 Task: Sort the products in the category "Prenatal Vitamins" by price (highest first).
Action: Mouse moved to (267, 133)
Screenshot: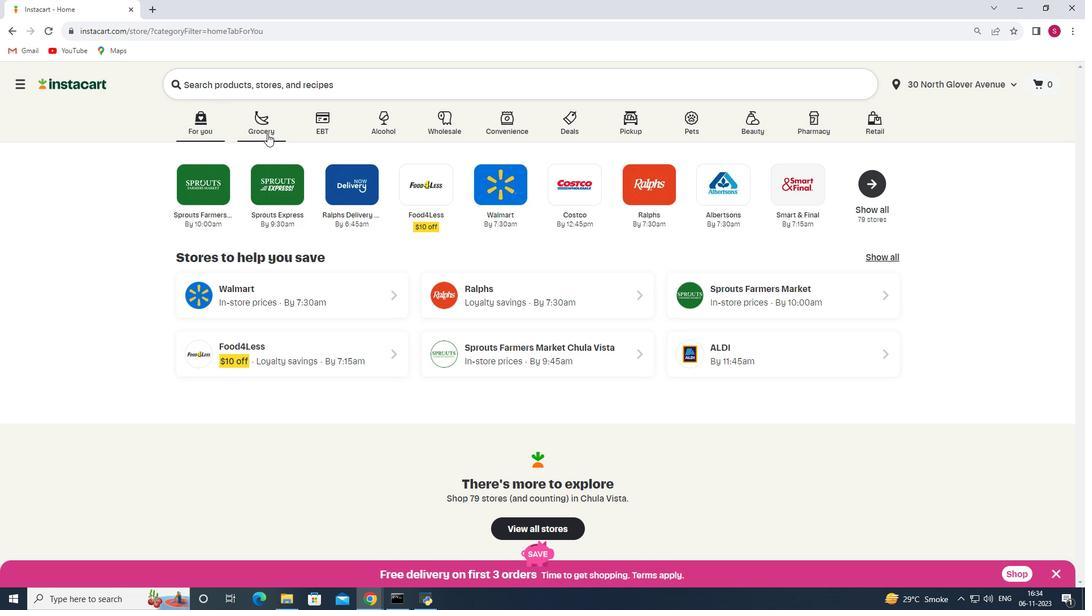 
Action: Mouse pressed left at (267, 133)
Screenshot: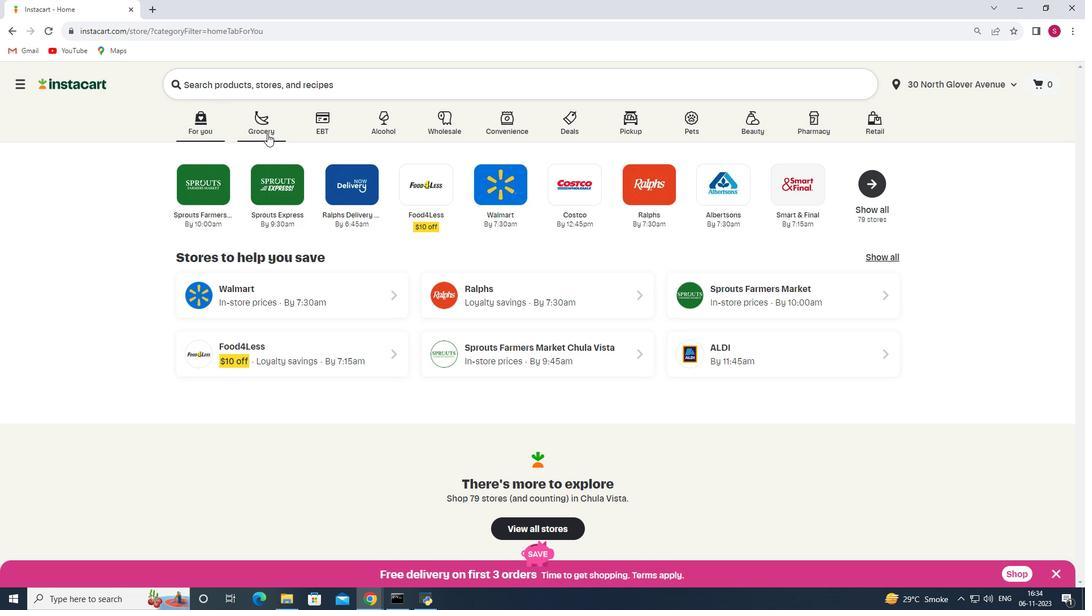 
Action: Mouse moved to (276, 322)
Screenshot: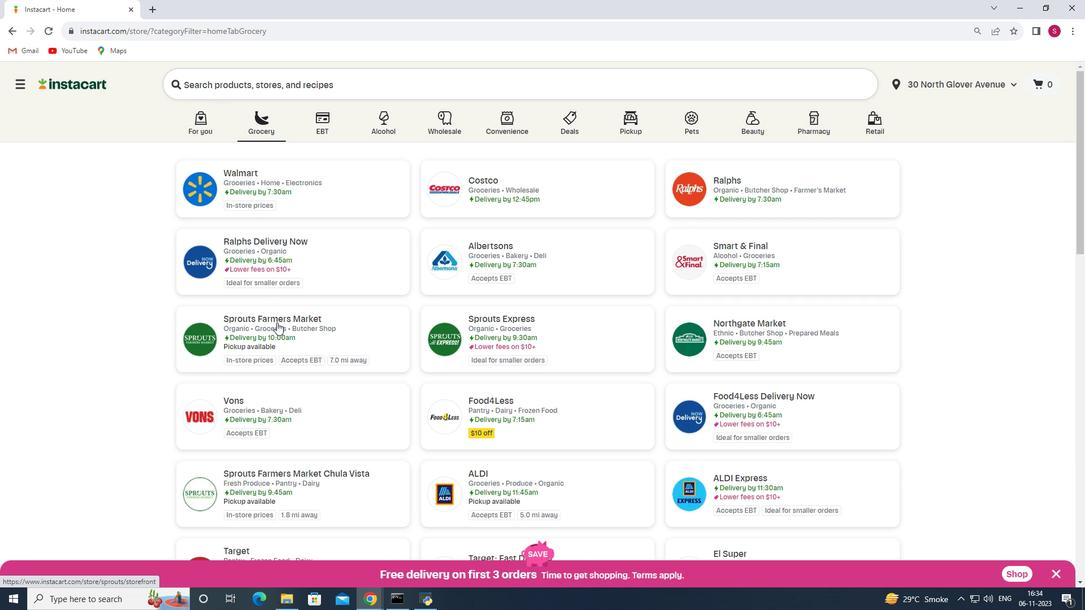 
Action: Mouse pressed left at (276, 322)
Screenshot: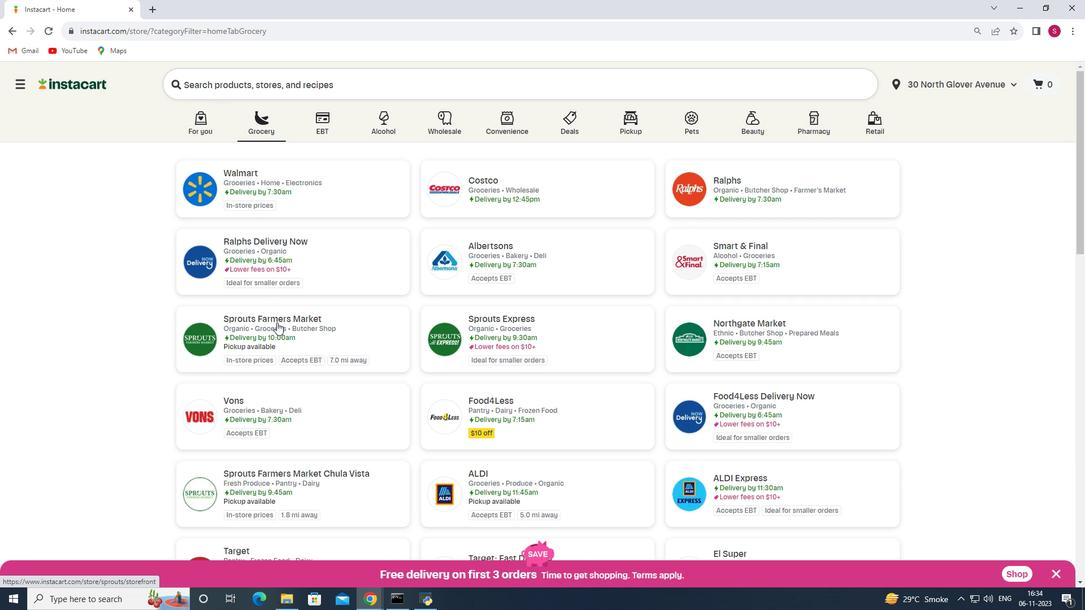 
Action: Mouse moved to (71, 356)
Screenshot: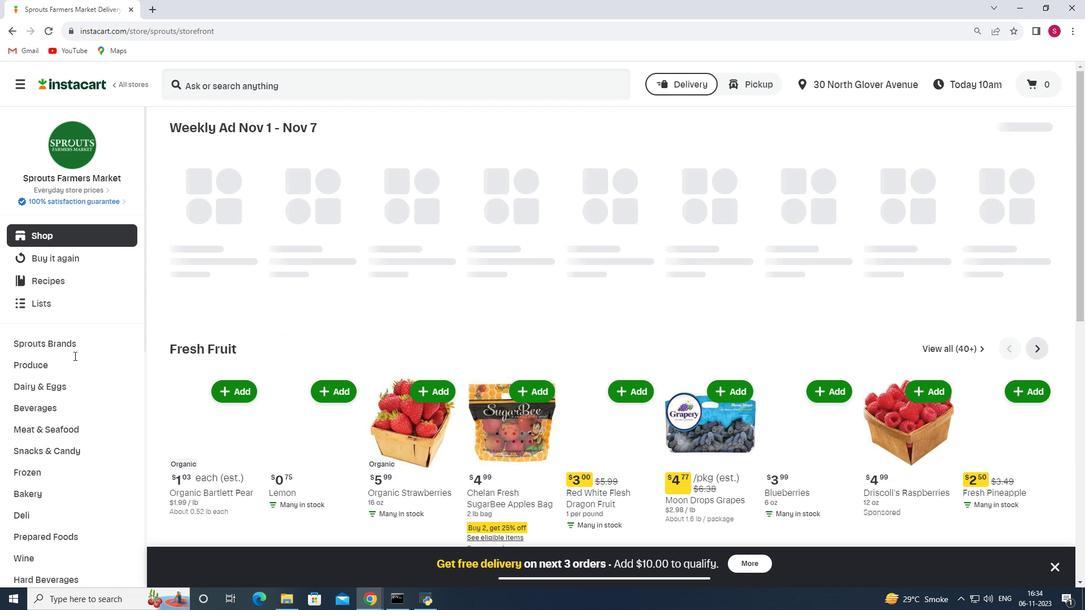 
Action: Mouse scrolled (71, 355) with delta (0, 0)
Screenshot: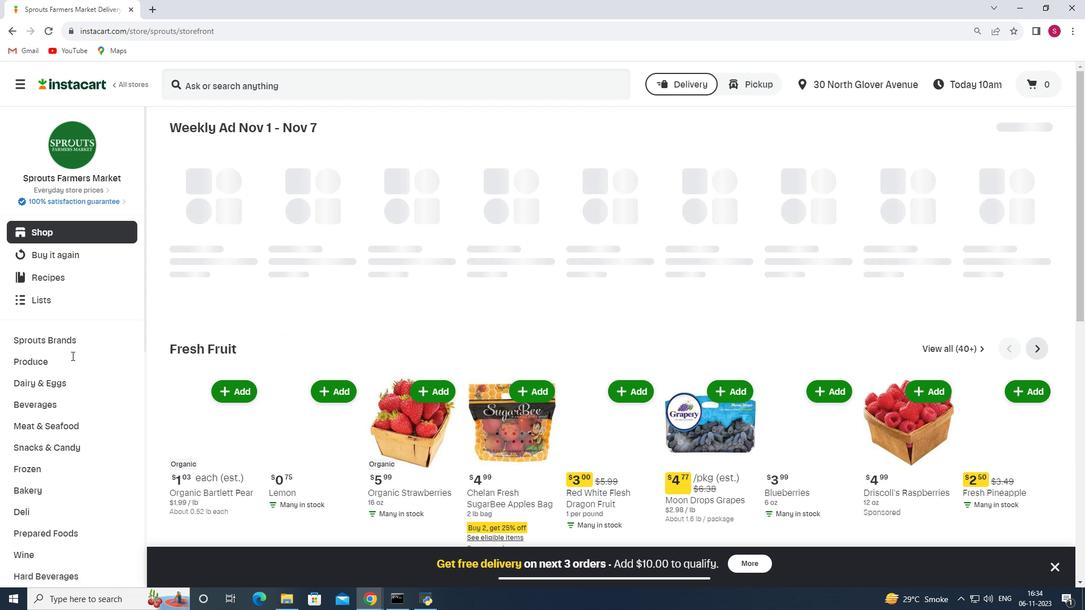 
Action: Mouse scrolled (71, 355) with delta (0, 0)
Screenshot: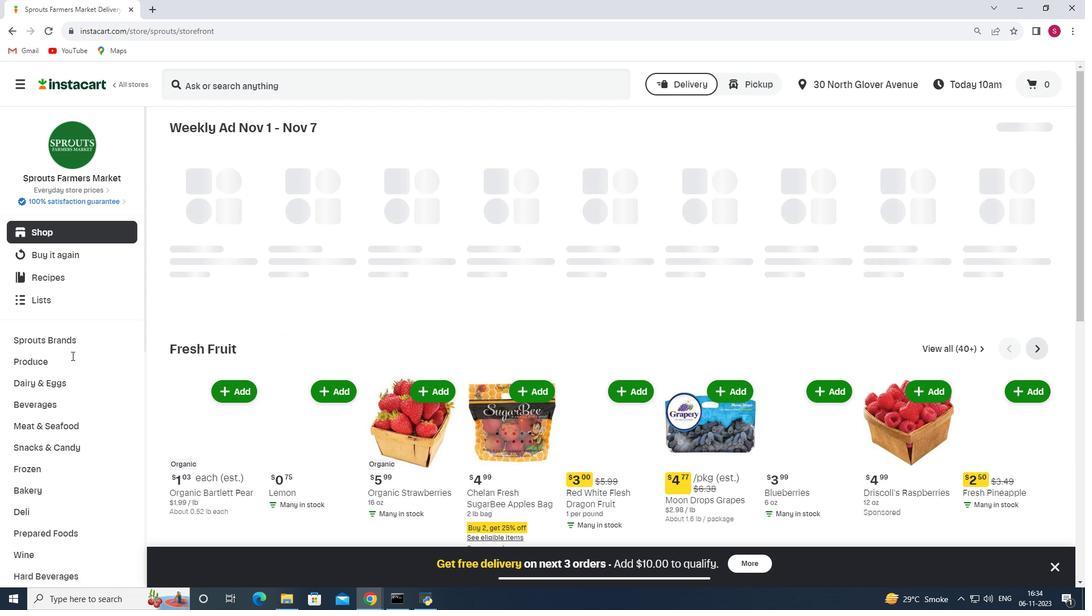 
Action: Mouse scrolled (71, 355) with delta (0, 0)
Screenshot: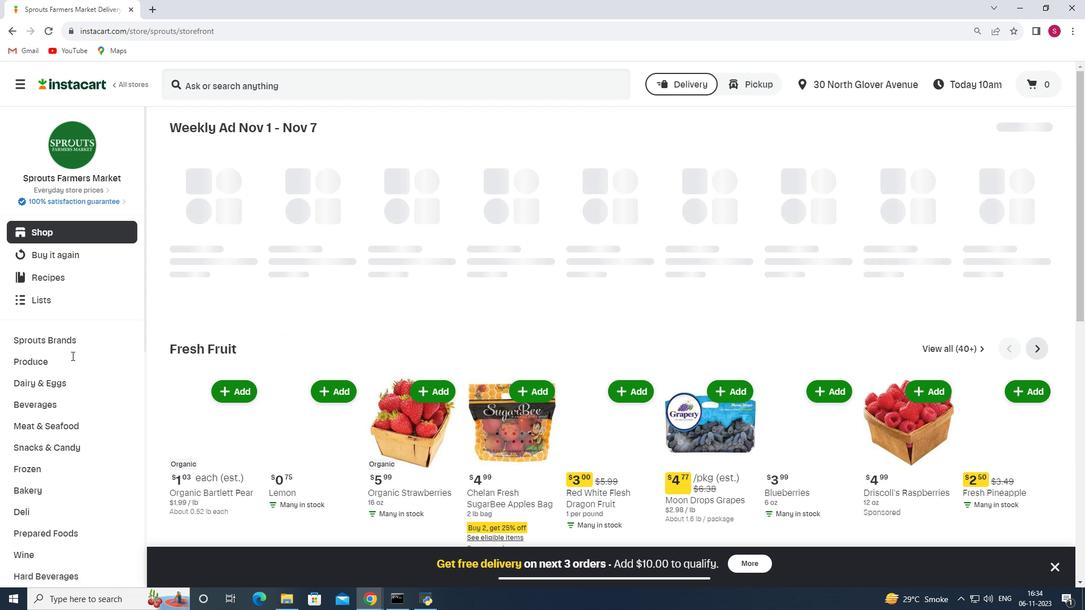 
Action: Mouse scrolled (71, 355) with delta (0, 0)
Screenshot: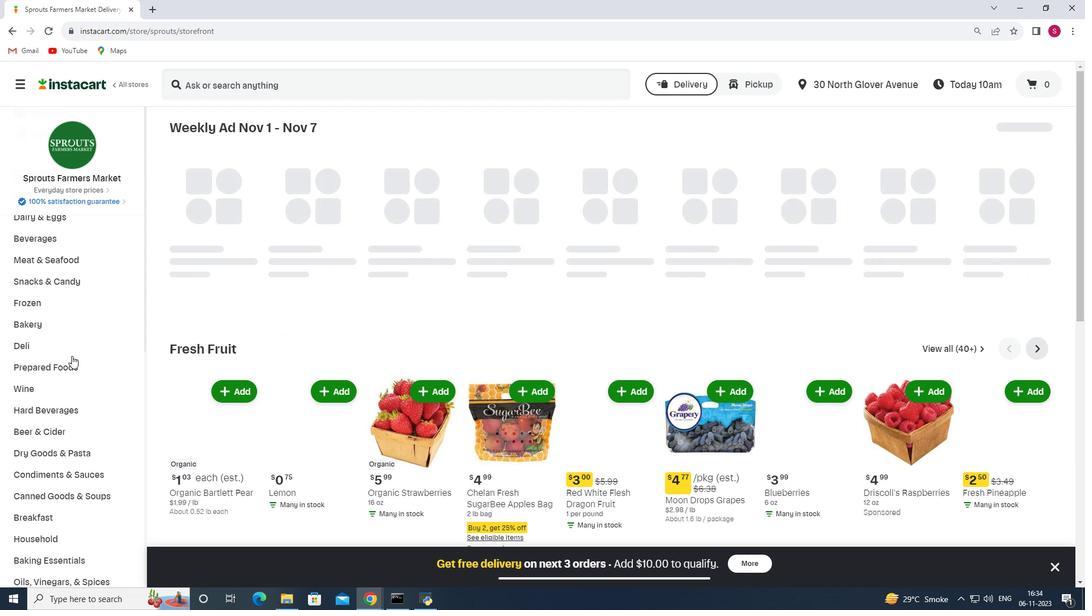 
Action: Mouse scrolled (71, 355) with delta (0, 0)
Screenshot: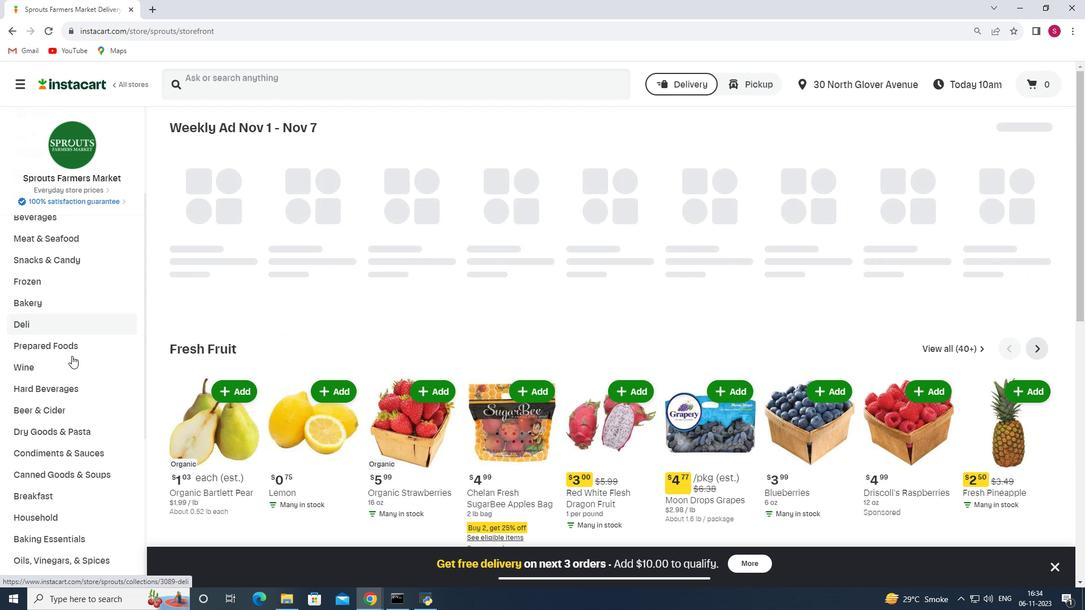 
Action: Mouse scrolled (71, 355) with delta (0, 0)
Screenshot: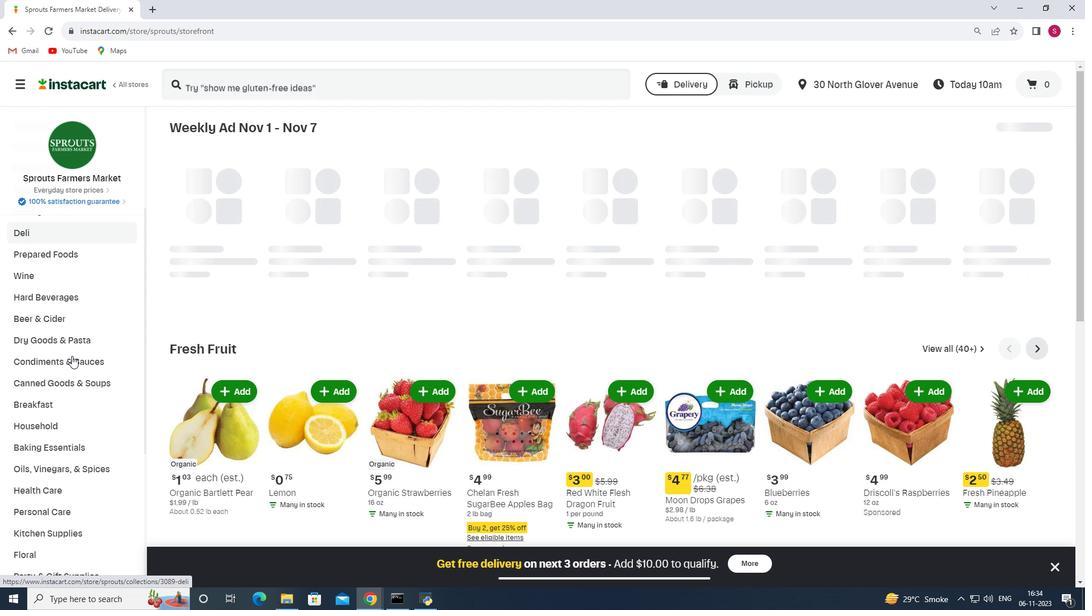 
Action: Mouse scrolled (71, 355) with delta (0, 0)
Screenshot: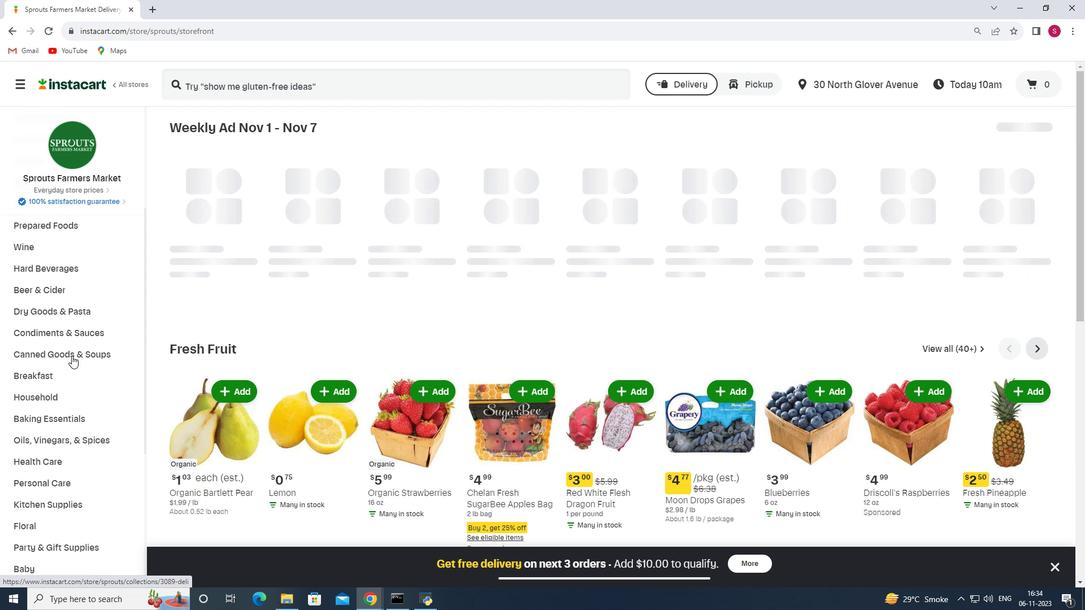 
Action: Mouse scrolled (71, 355) with delta (0, 0)
Screenshot: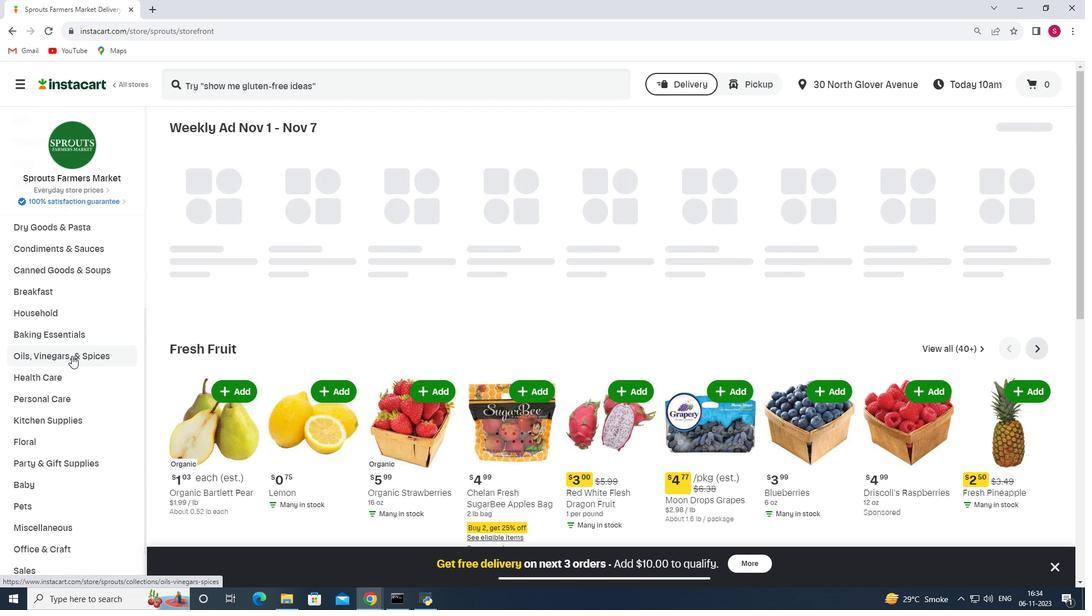 
Action: Mouse scrolled (71, 355) with delta (0, 0)
Screenshot: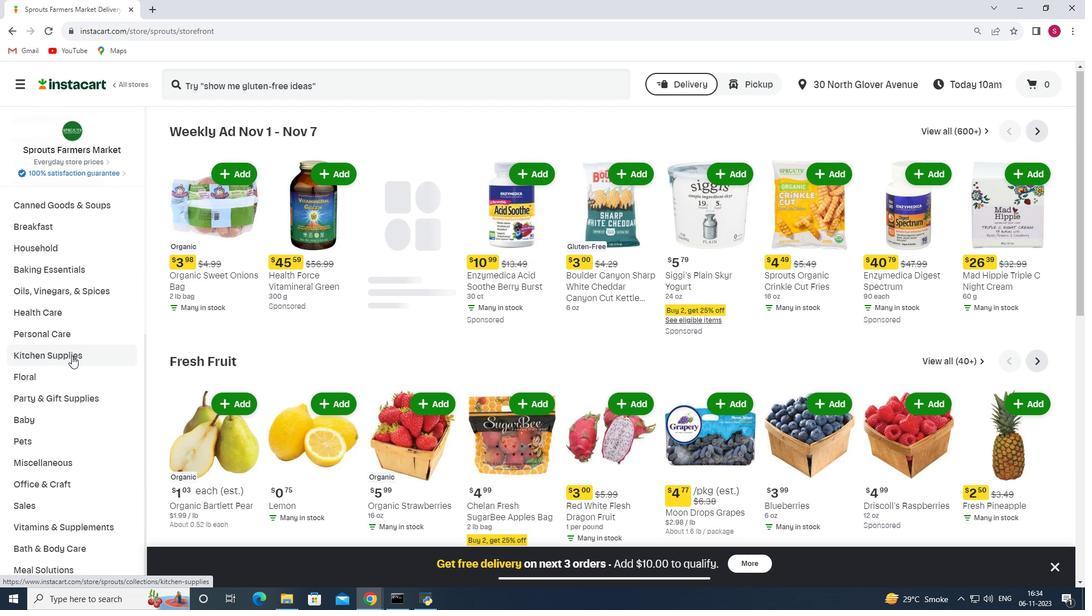 
Action: Mouse scrolled (71, 355) with delta (0, 0)
Screenshot: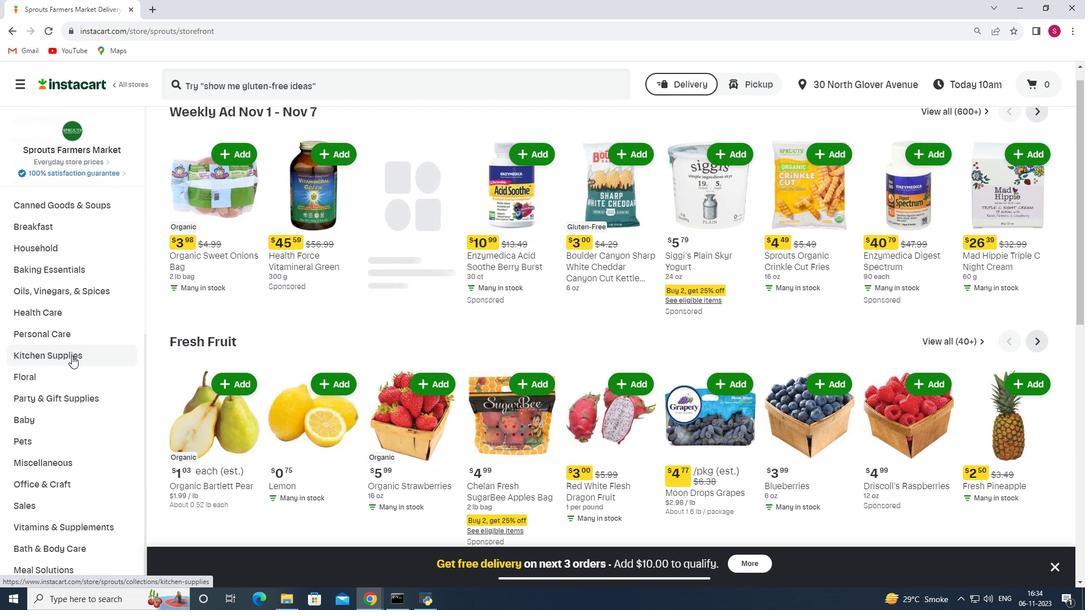 
Action: Mouse scrolled (71, 355) with delta (0, 0)
Screenshot: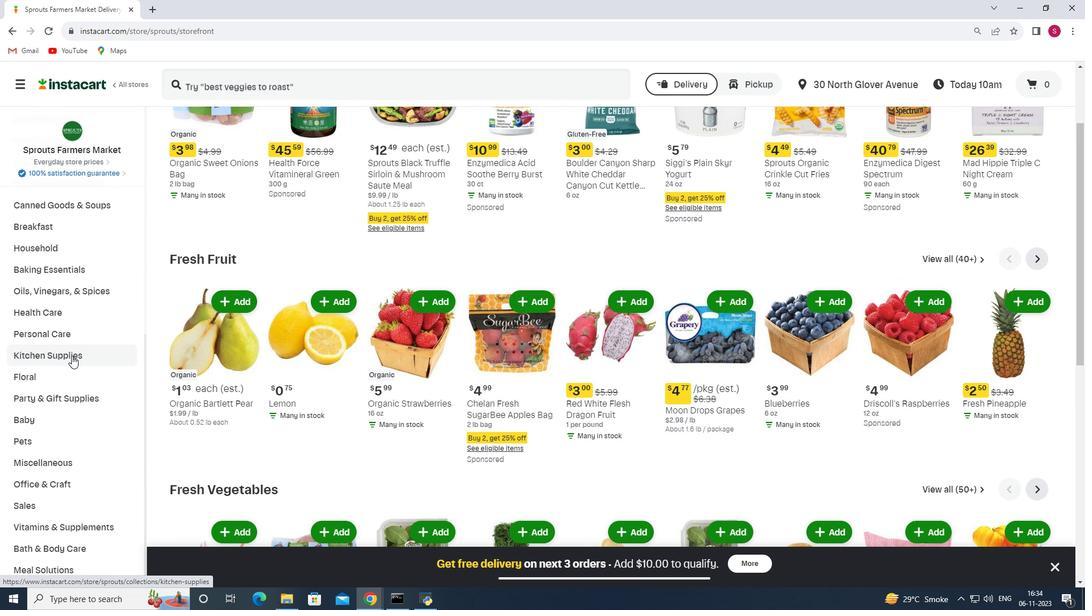 
Action: Mouse moved to (54, 313)
Screenshot: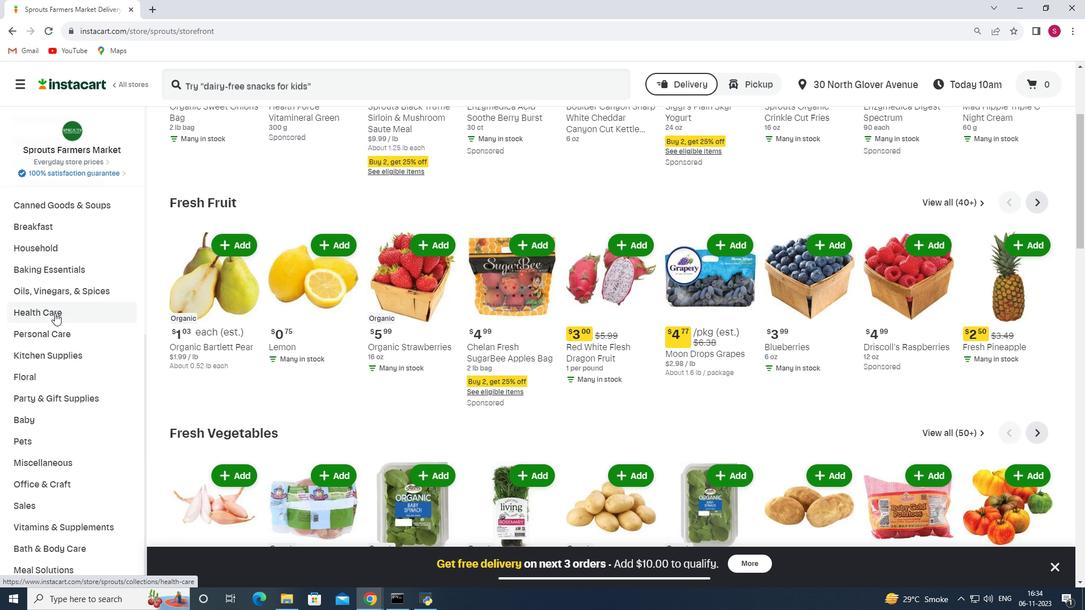 
Action: Mouse pressed left at (54, 313)
Screenshot: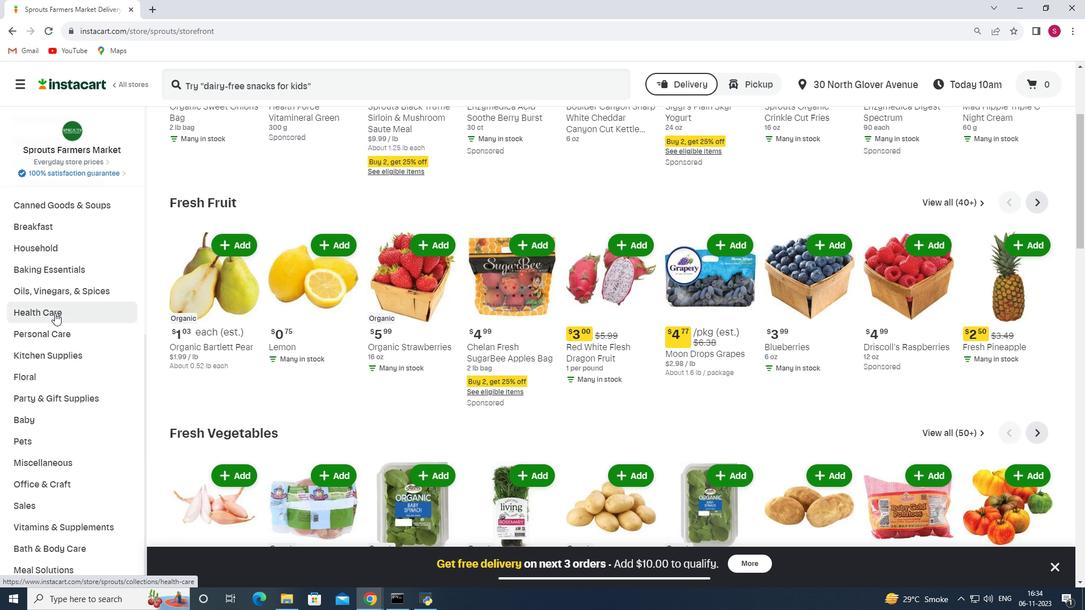 
Action: Mouse moved to (509, 226)
Screenshot: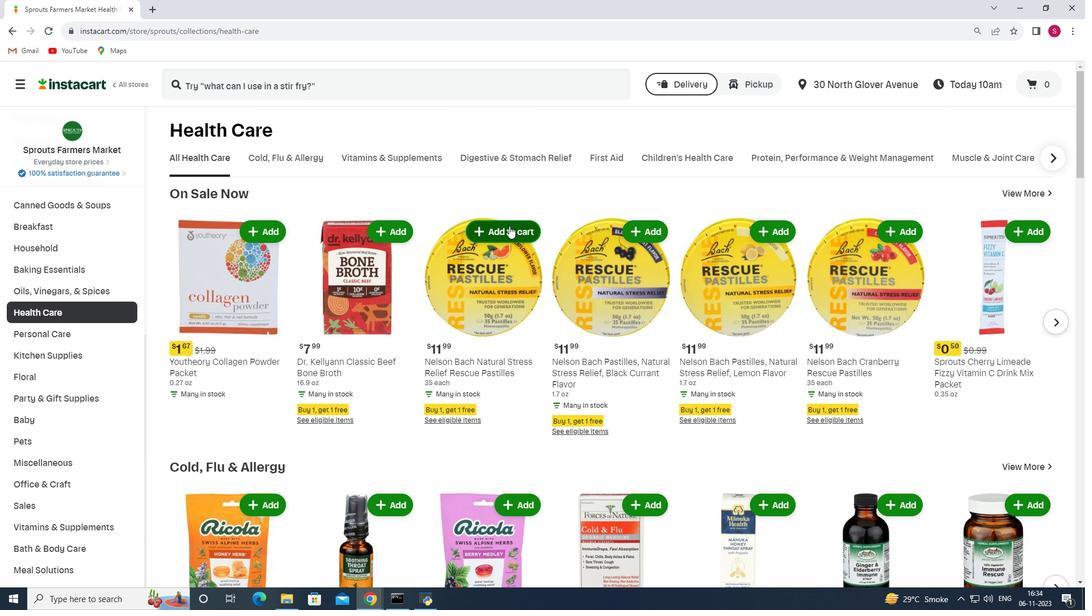 
Action: Mouse scrolled (509, 226) with delta (0, 0)
Screenshot: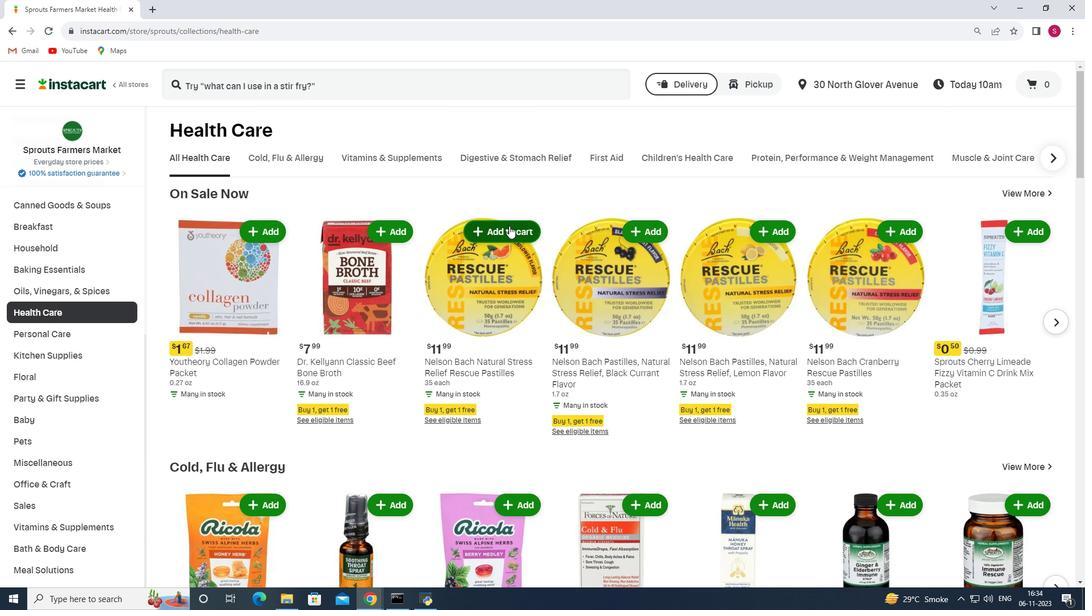 
Action: Mouse scrolled (509, 226) with delta (0, 0)
Screenshot: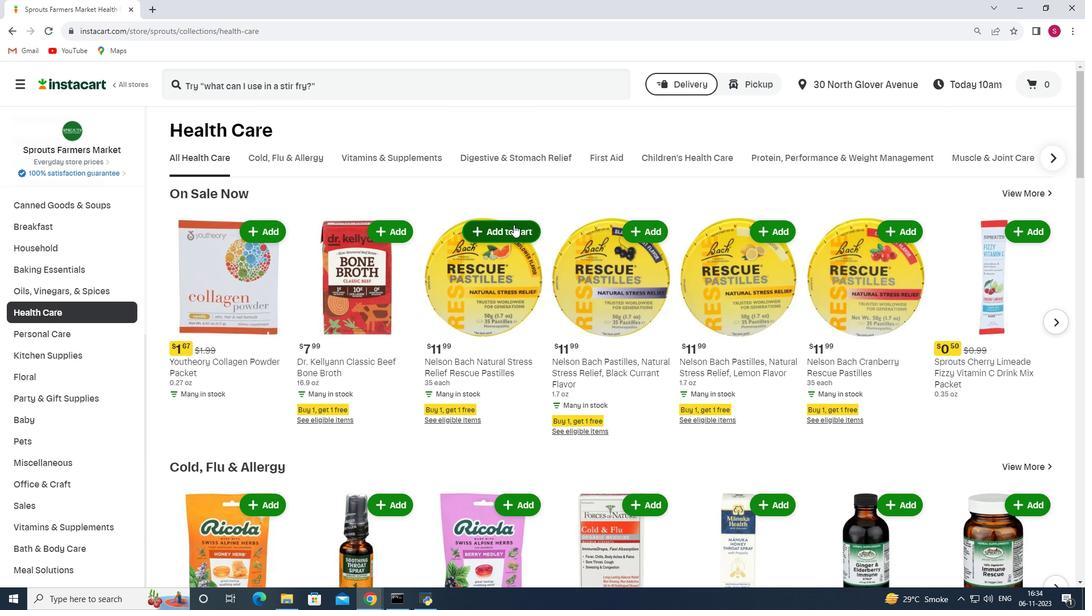 
Action: Mouse moved to (509, 226)
Screenshot: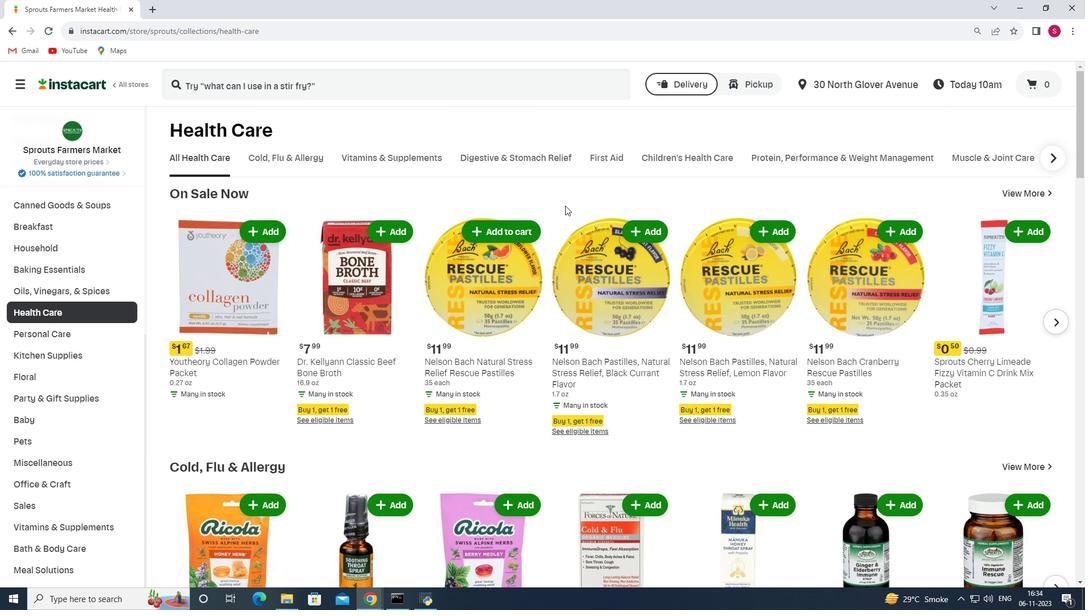 
Action: Mouse scrolled (509, 226) with delta (0, 0)
Screenshot: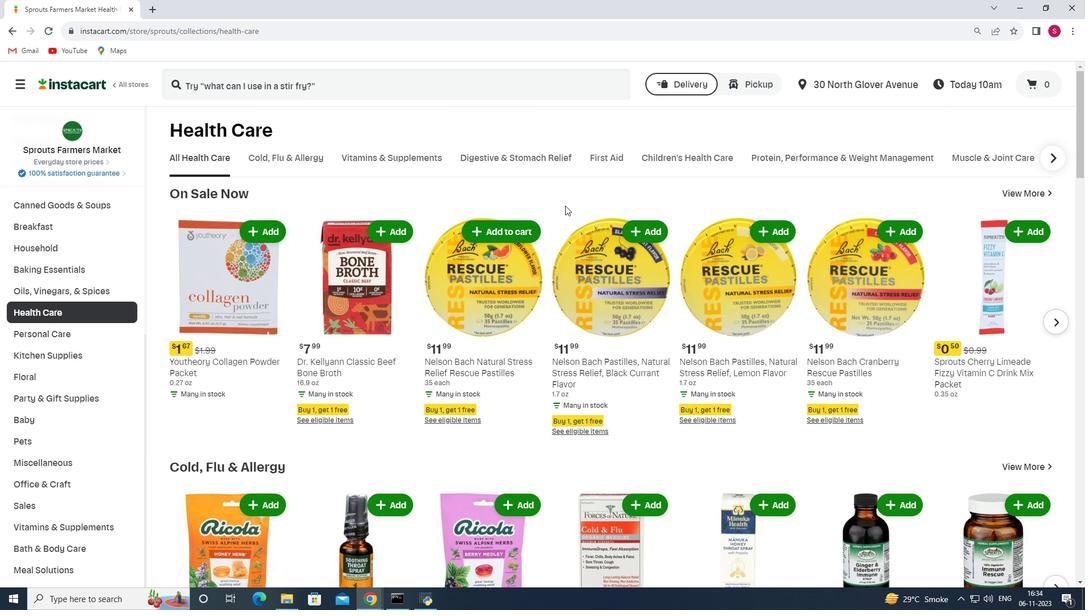 
Action: Mouse moved to (532, 214)
Screenshot: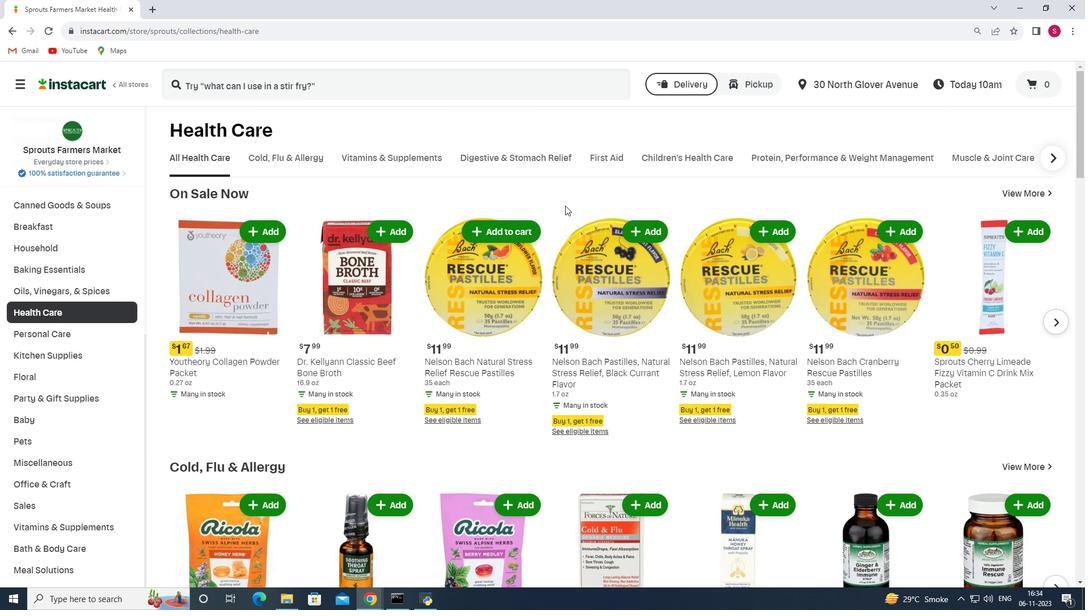 
Action: Mouse scrolled (532, 215) with delta (0, 0)
Screenshot: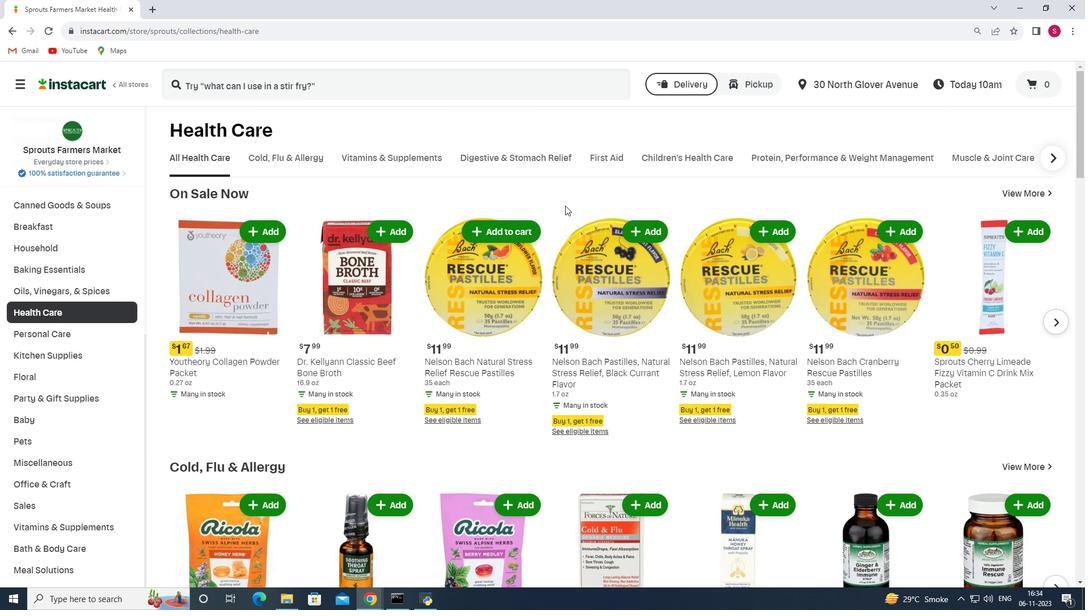 
Action: Mouse moved to (743, 222)
Screenshot: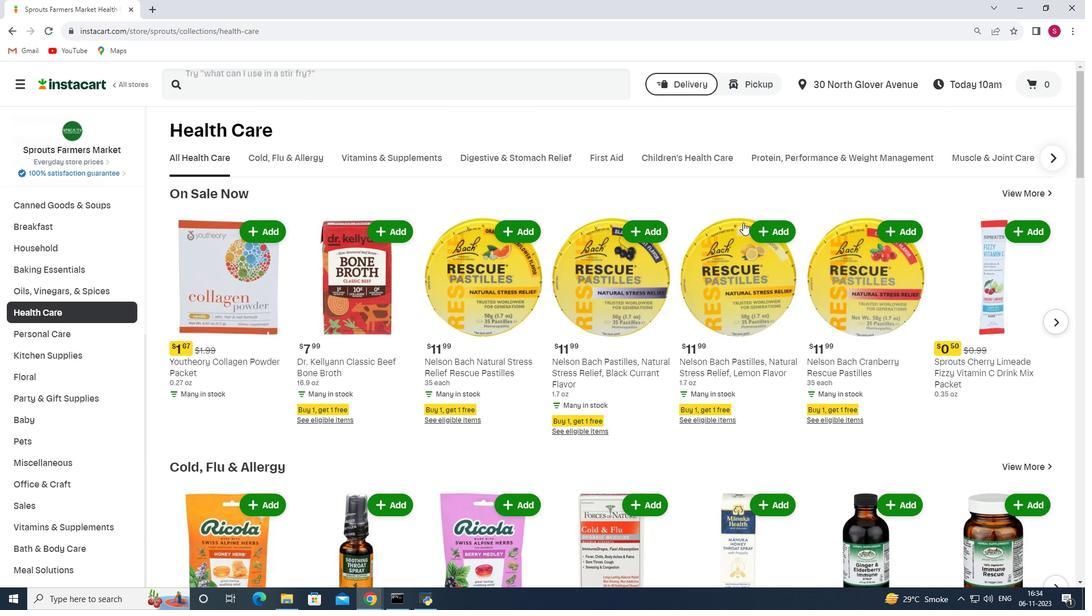 
Action: Mouse scrolled (743, 223) with delta (0, 0)
Screenshot: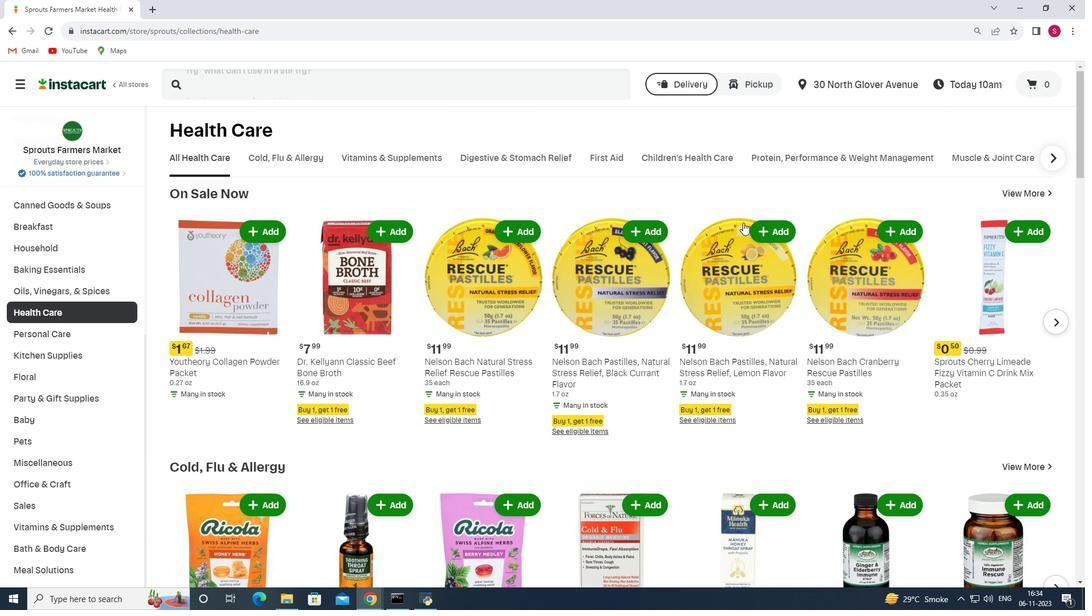 
Action: Mouse scrolled (743, 223) with delta (0, 0)
Screenshot: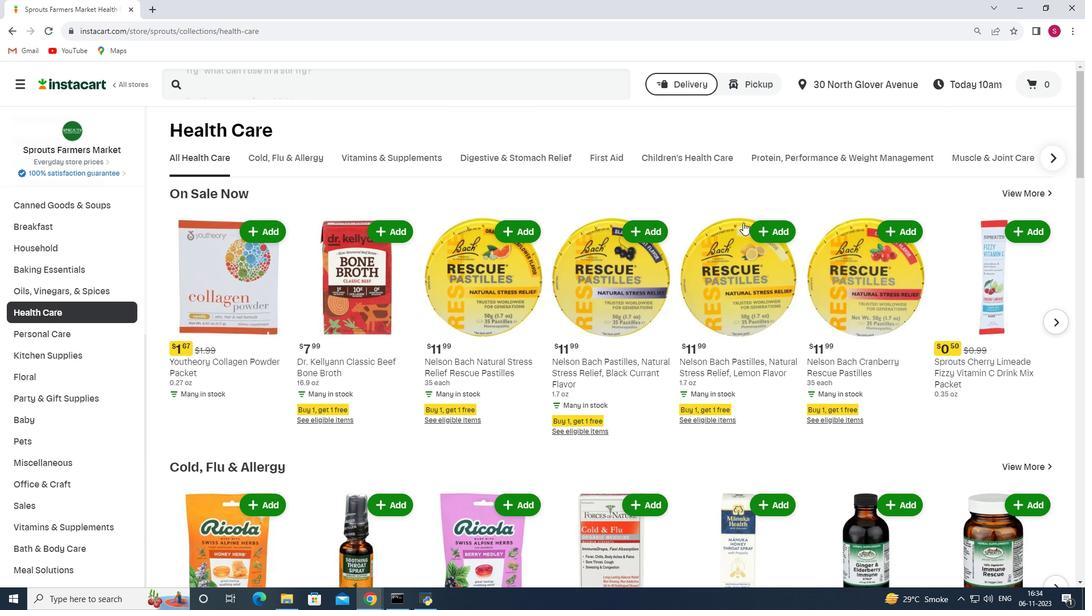 
Action: Mouse scrolled (743, 223) with delta (0, 0)
Screenshot: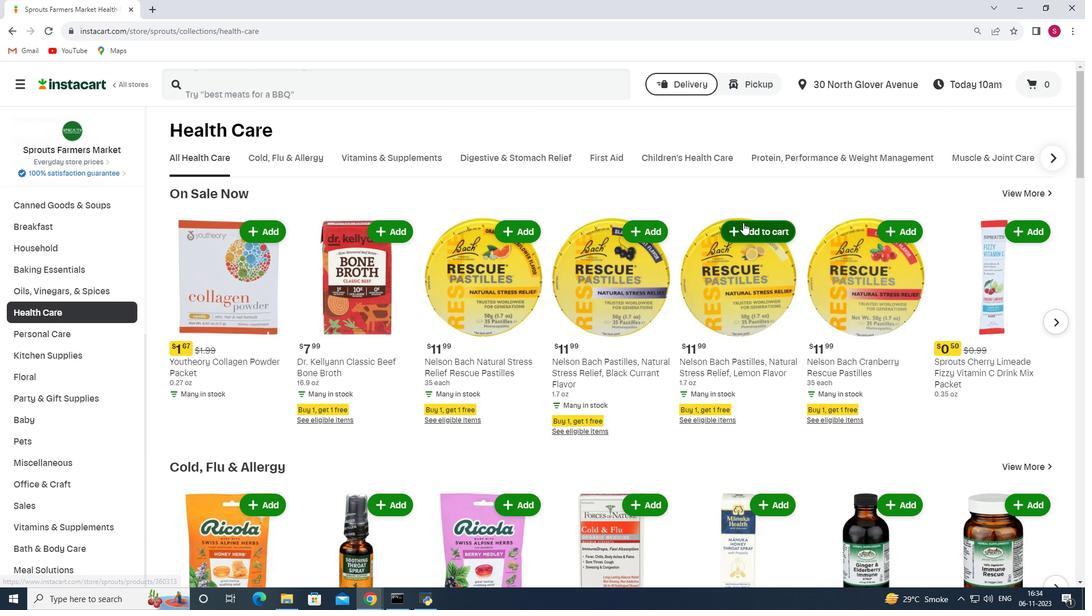 
Action: Mouse moved to (413, 158)
Screenshot: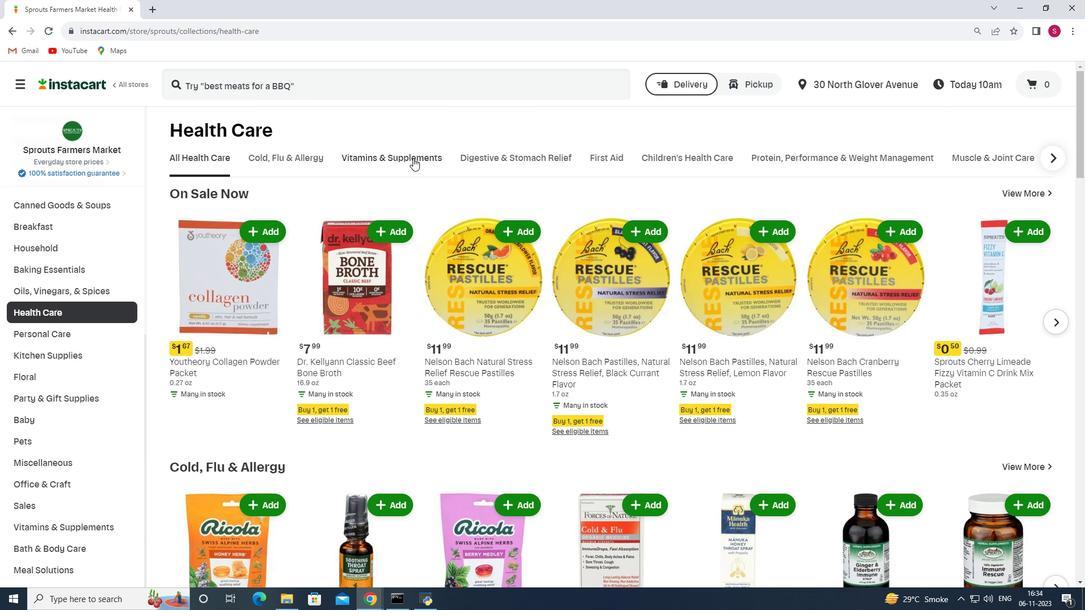 
Action: Mouse pressed left at (413, 158)
Screenshot: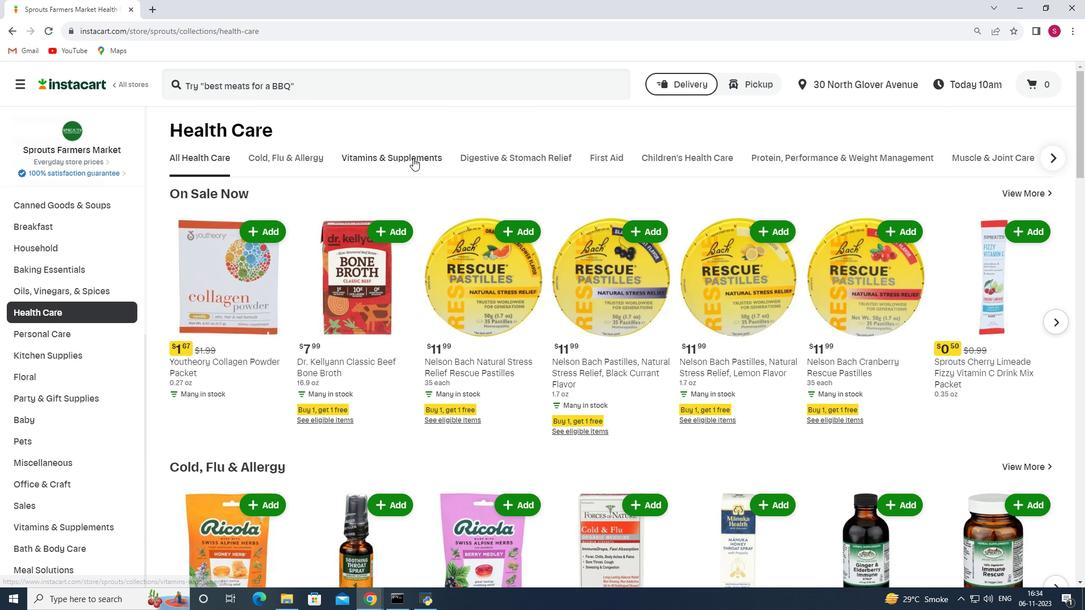 
Action: Mouse moved to (1059, 207)
Screenshot: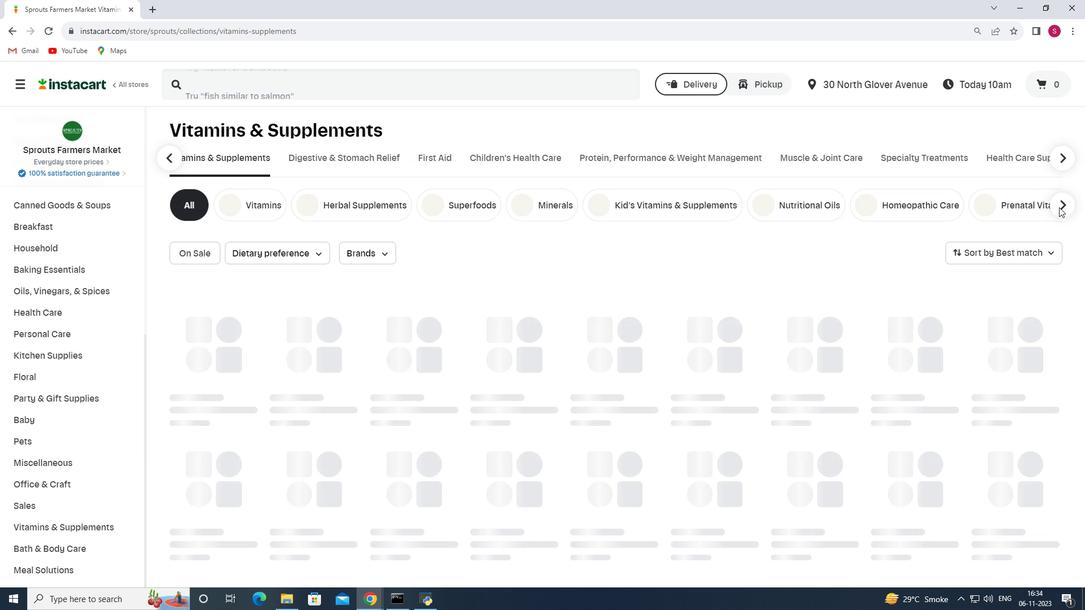 
Action: Mouse pressed left at (1059, 207)
Screenshot: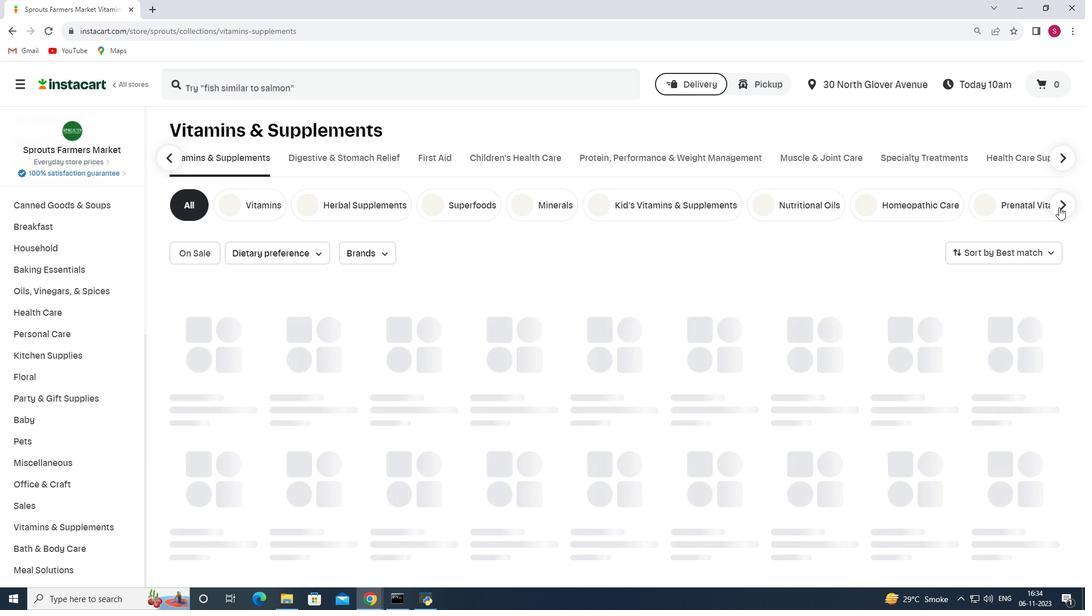 
Action: Mouse moved to (400, 207)
Screenshot: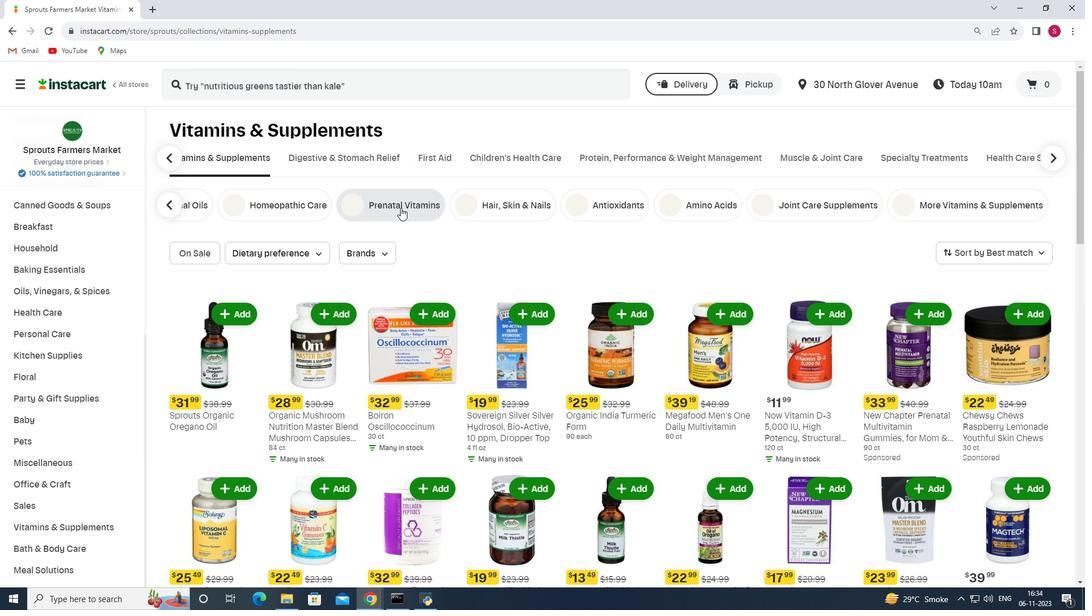 
Action: Mouse pressed left at (400, 207)
Screenshot: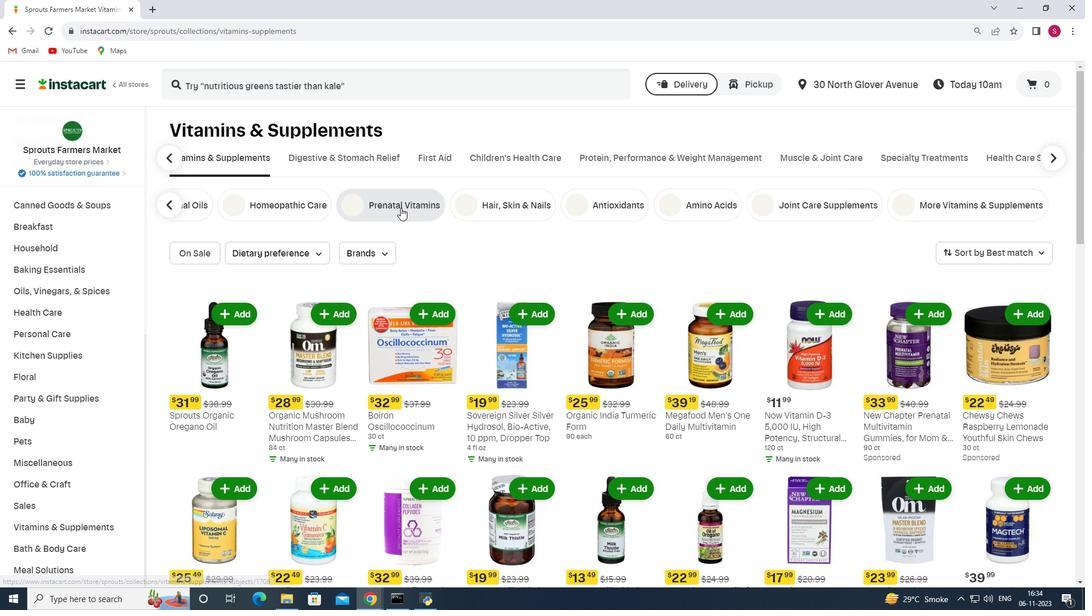
Action: Mouse moved to (1037, 256)
Screenshot: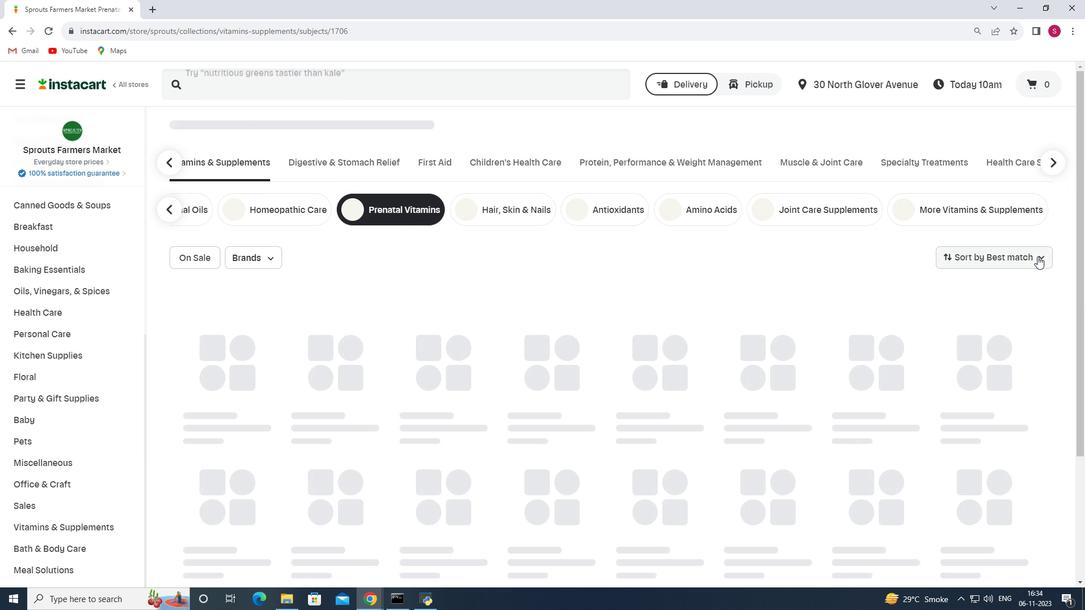 
Action: Mouse pressed left at (1037, 256)
Screenshot: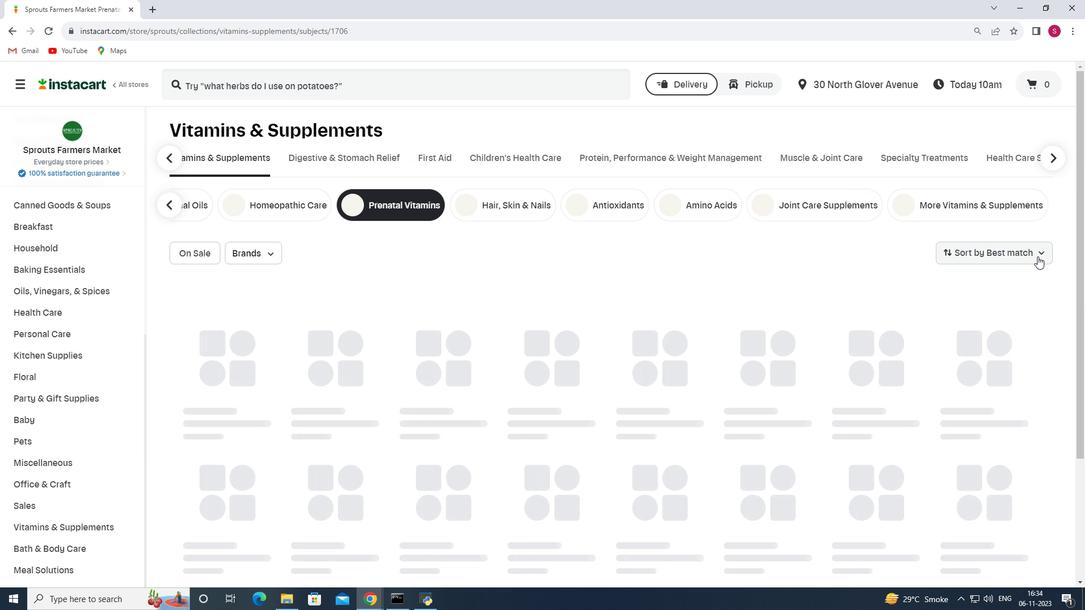 
Action: Mouse moved to (1025, 326)
Screenshot: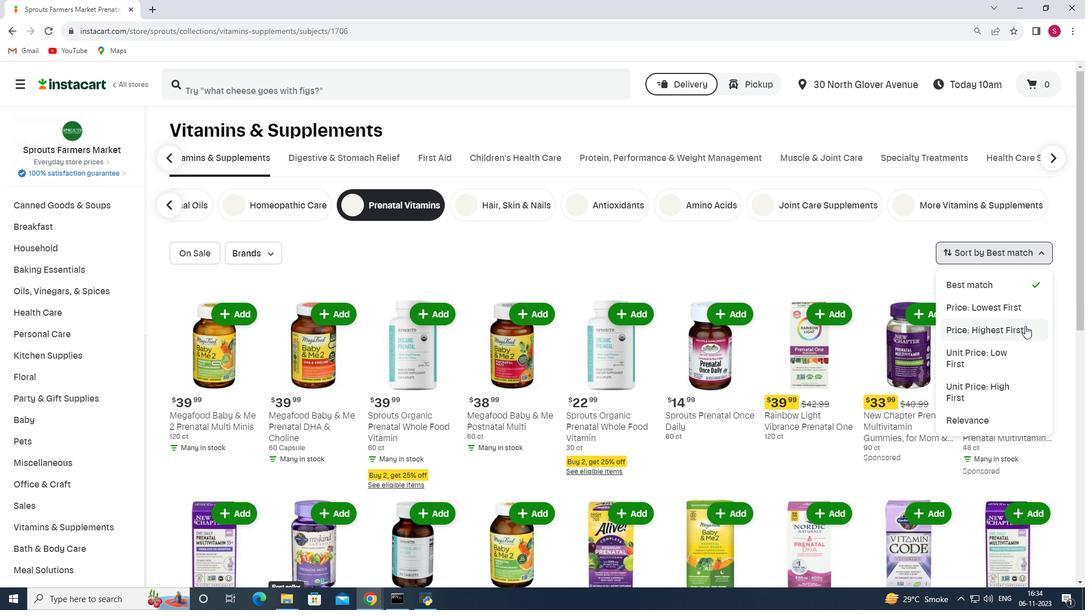 
Action: Mouse pressed left at (1025, 326)
Screenshot: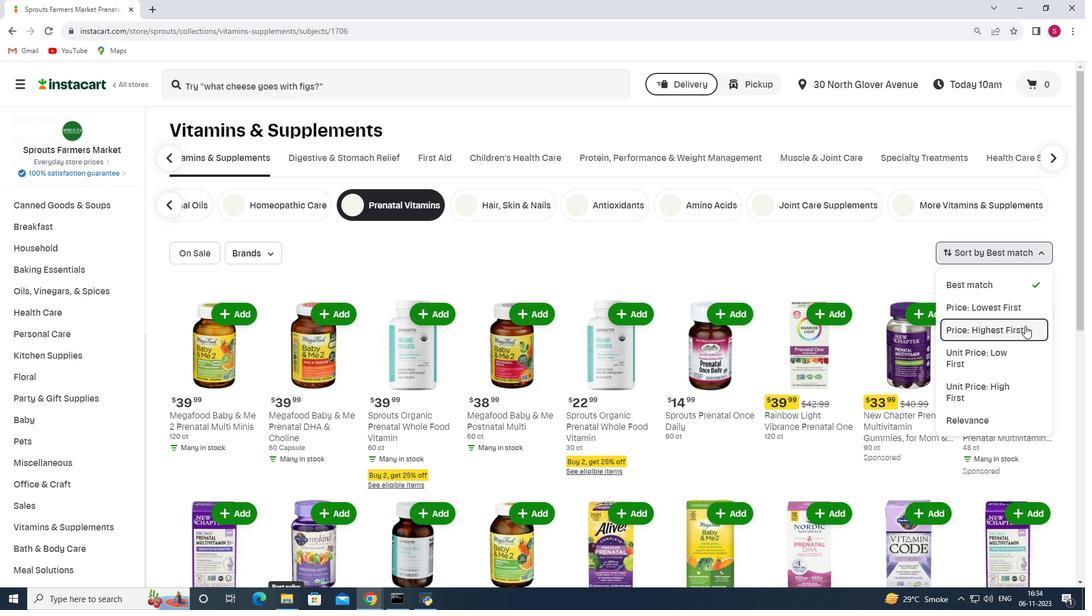 
